 Task: Create in the project CheckBridge and in the Backlog issue 'Address issues related to system accessibility for users with hearing impairments' a child issue 'Kubernetes cluster workload balancing and optimization', and assign it to team member softage.1@softage.net. Create in the project CheckBridge and in the Backlog issue 'Develop a new feature to allow for automatic document classification and sorting' a child issue 'Integration with customer relationship management software', and assign it to team member softage.2@softage.net
Action: Mouse moved to (890, 575)
Screenshot: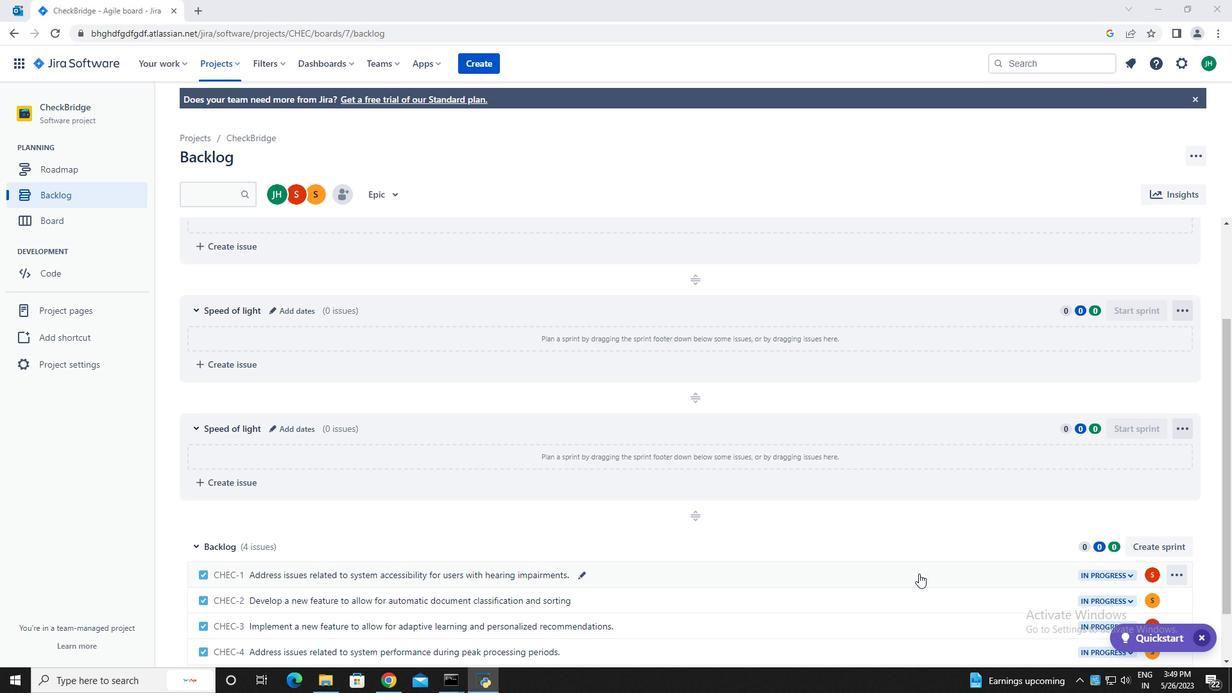 
Action: Mouse scrolled (890, 575) with delta (0, 0)
Screenshot: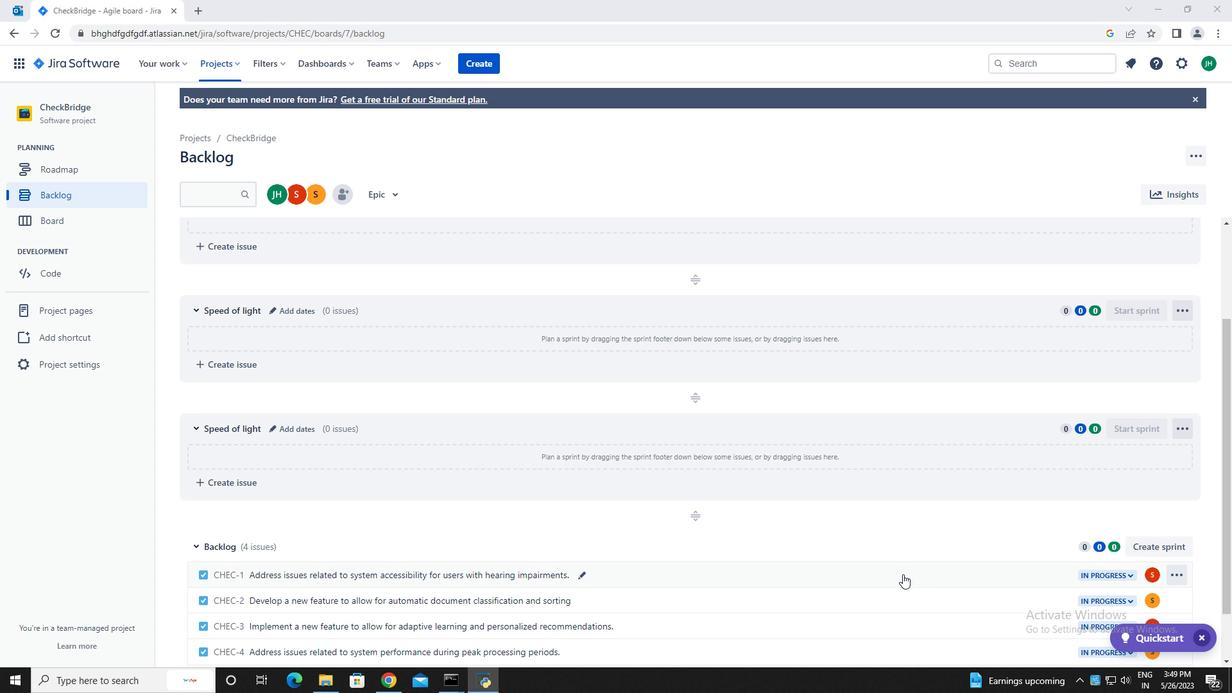 
Action: Mouse scrolled (890, 575) with delta (0, 0)
Screenshot: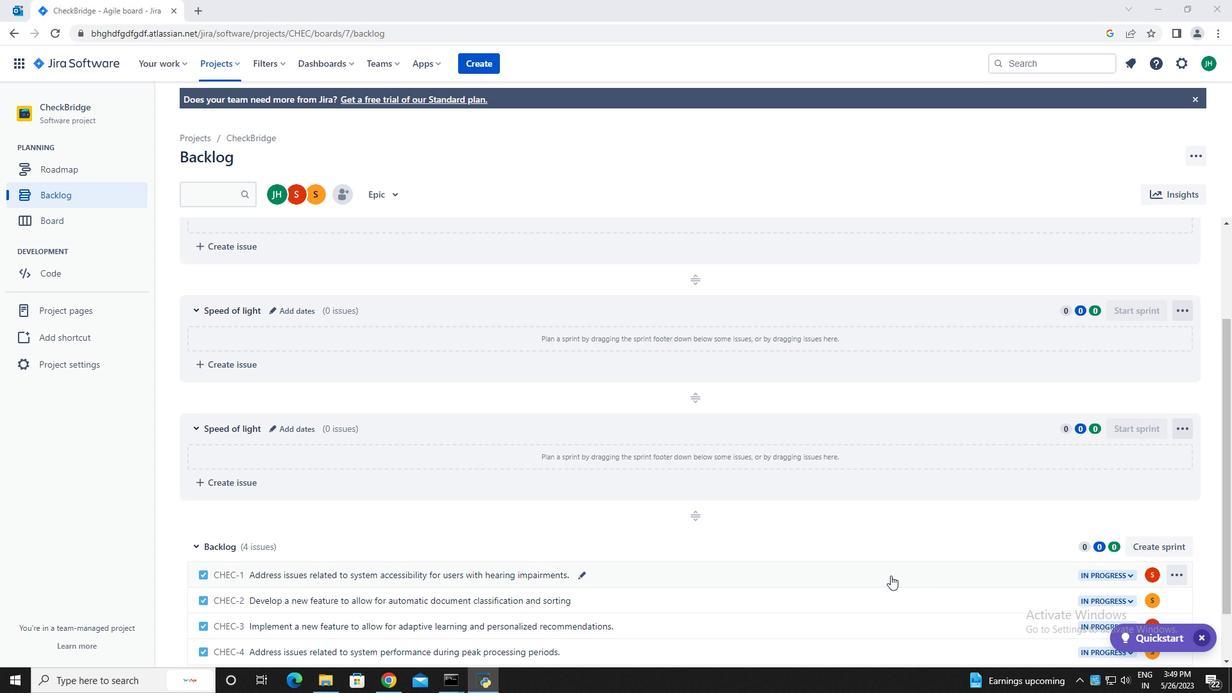 
Action: Mouse scrolled (890, 575) with delta (0, 0)
Screenshot: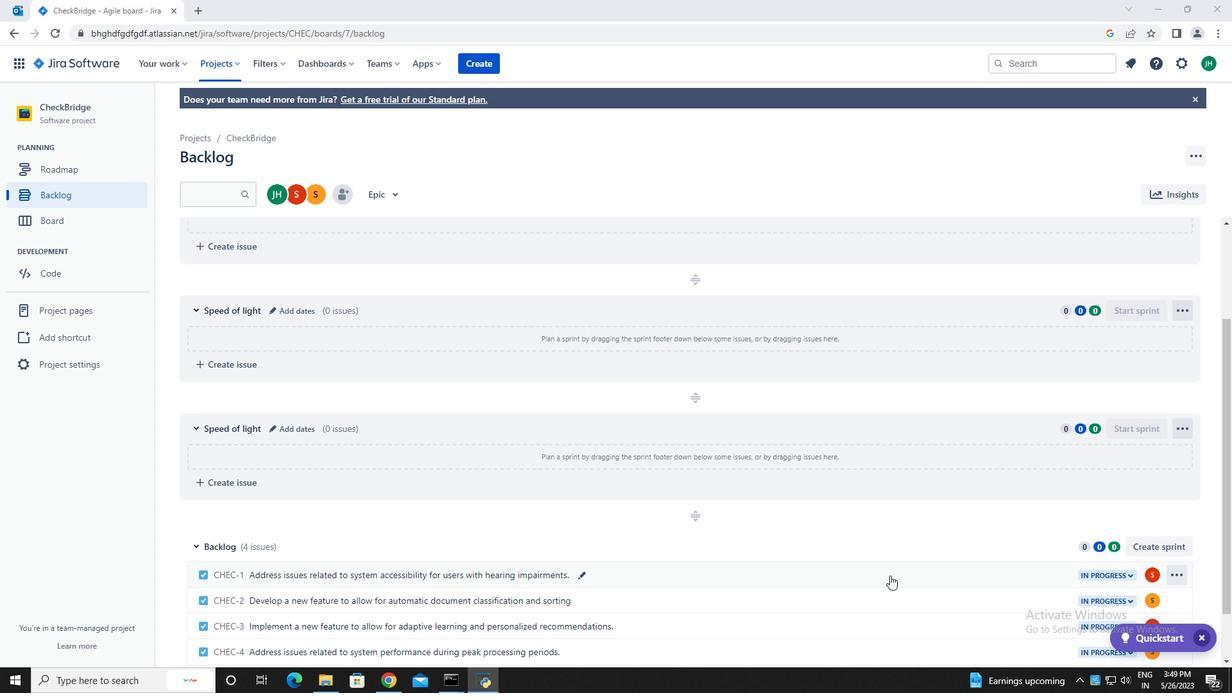 
Action: Mouse scrolled (890, 575) with delta (0, 0)
Screenshot: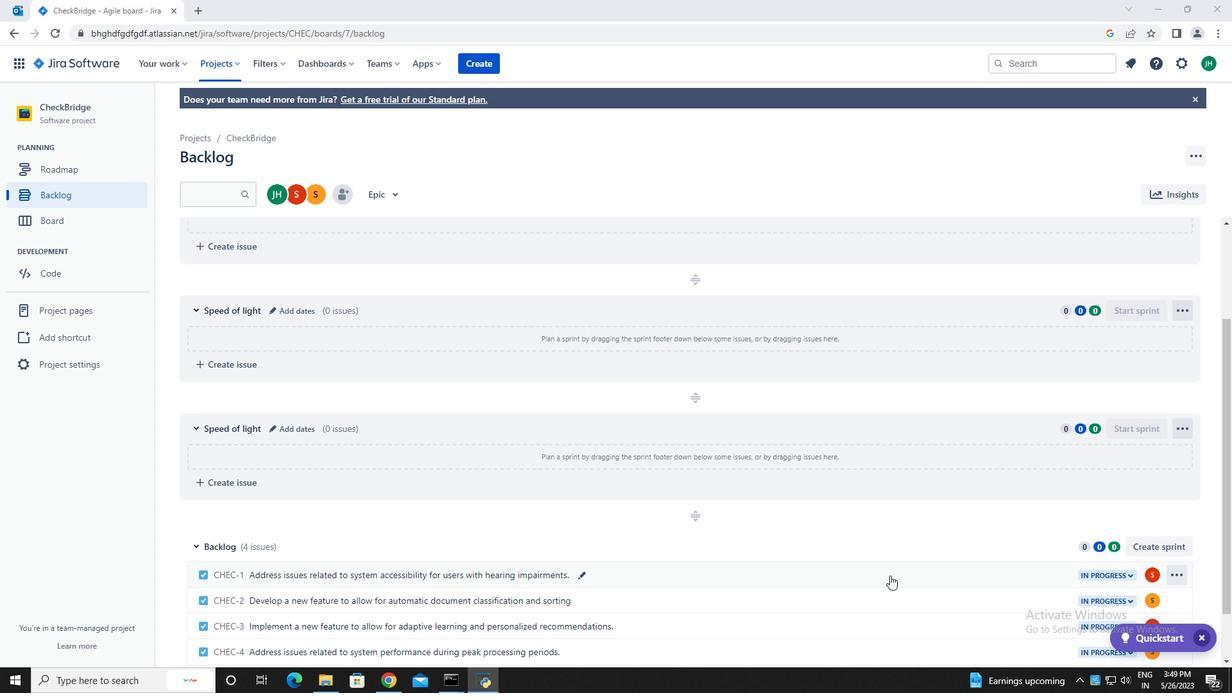 
Action: Mouse moved to (1034, 512)
Screenshot: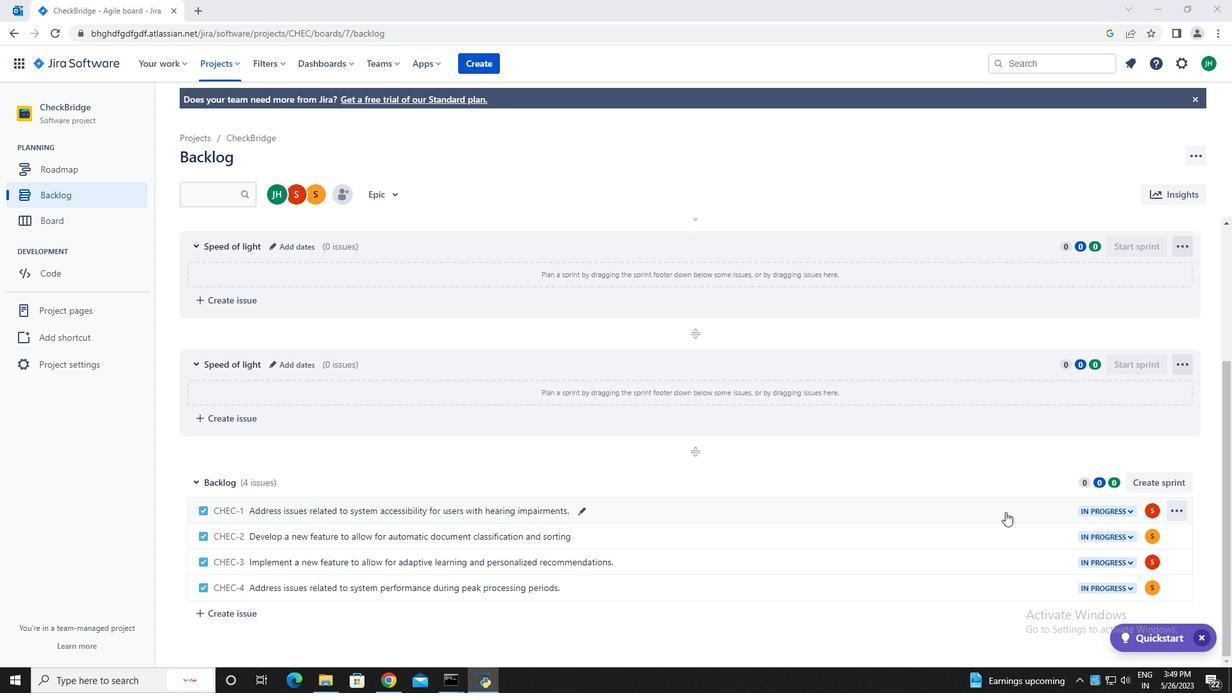 
Action: Mouse pressed left at (1034, 512)
Screenshot: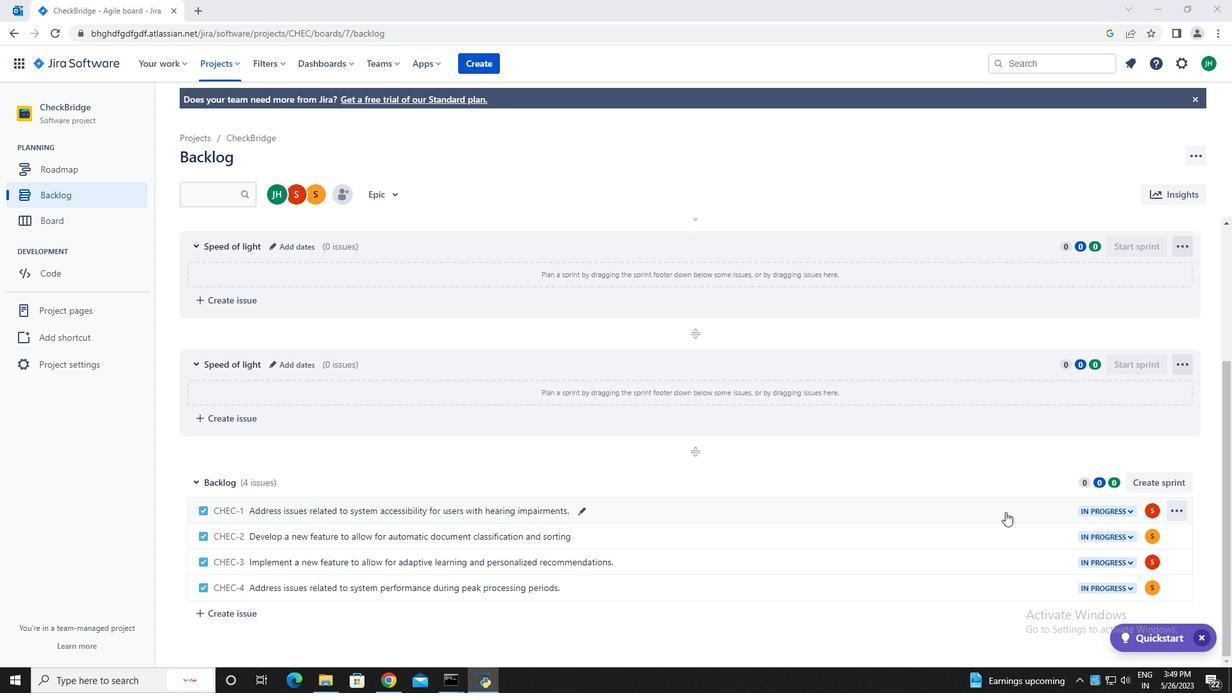 
Action: Mouse moved to (1007, 330)
Screenshot: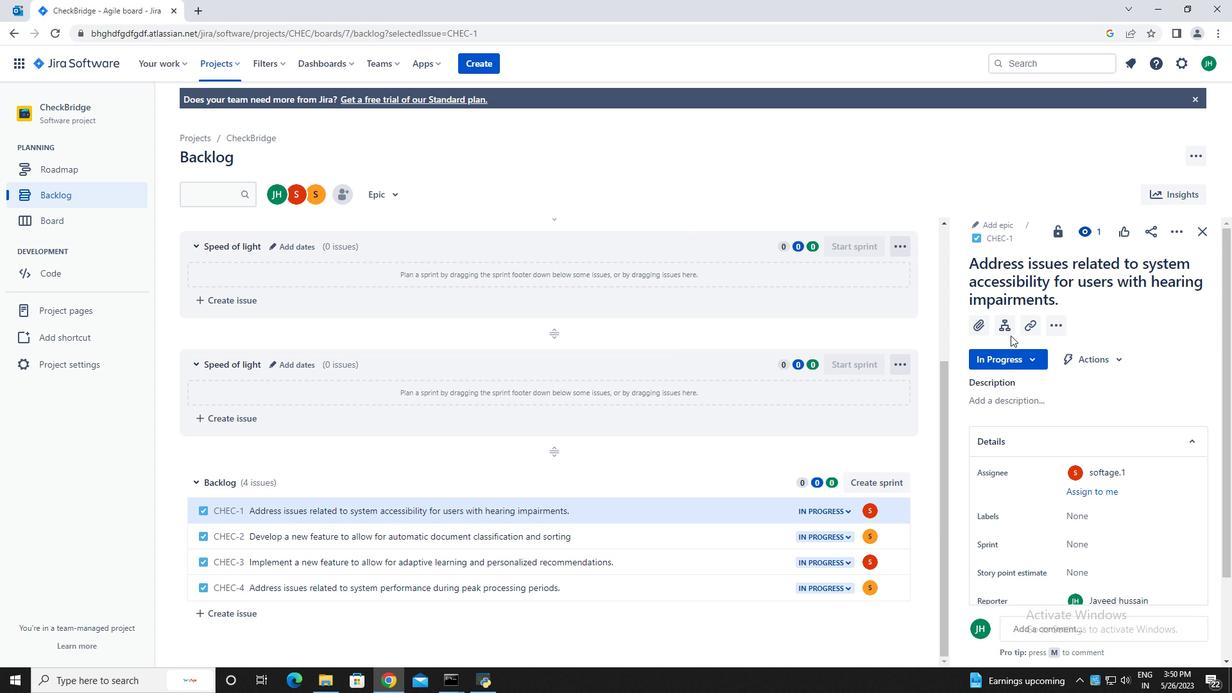 
Action: Mouse pressed left at (1007, 330)
Screenshot: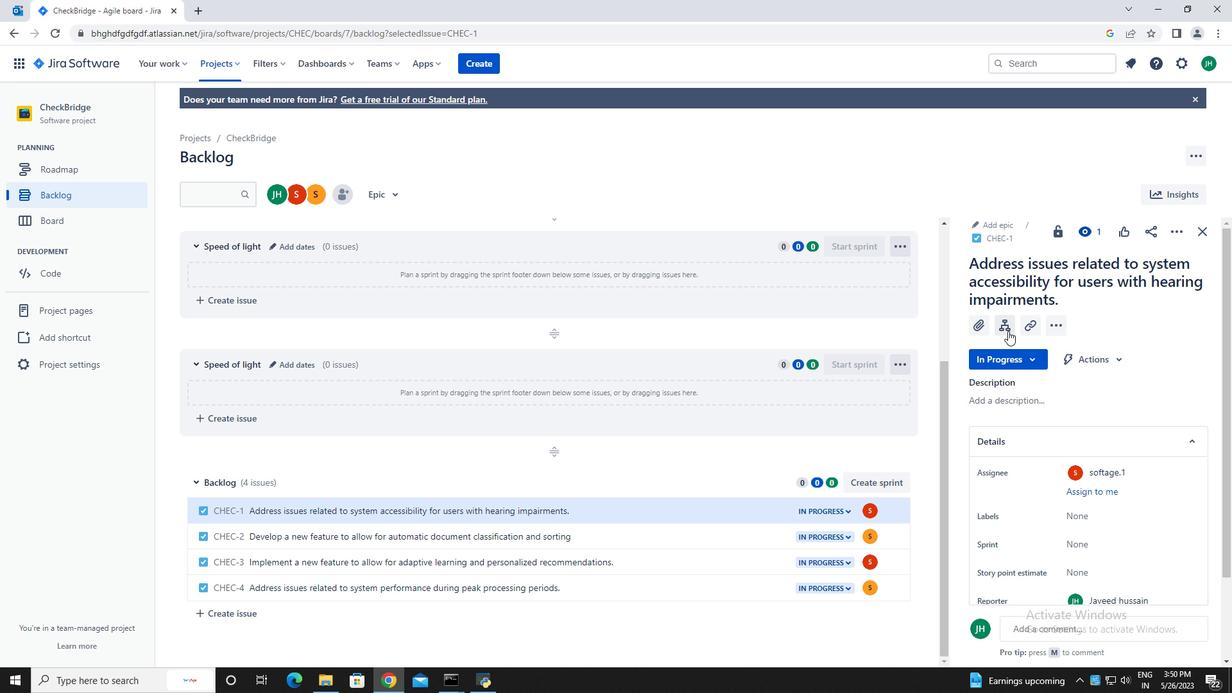 
Action: Mouse moved to (1011, 431)
Screenshot: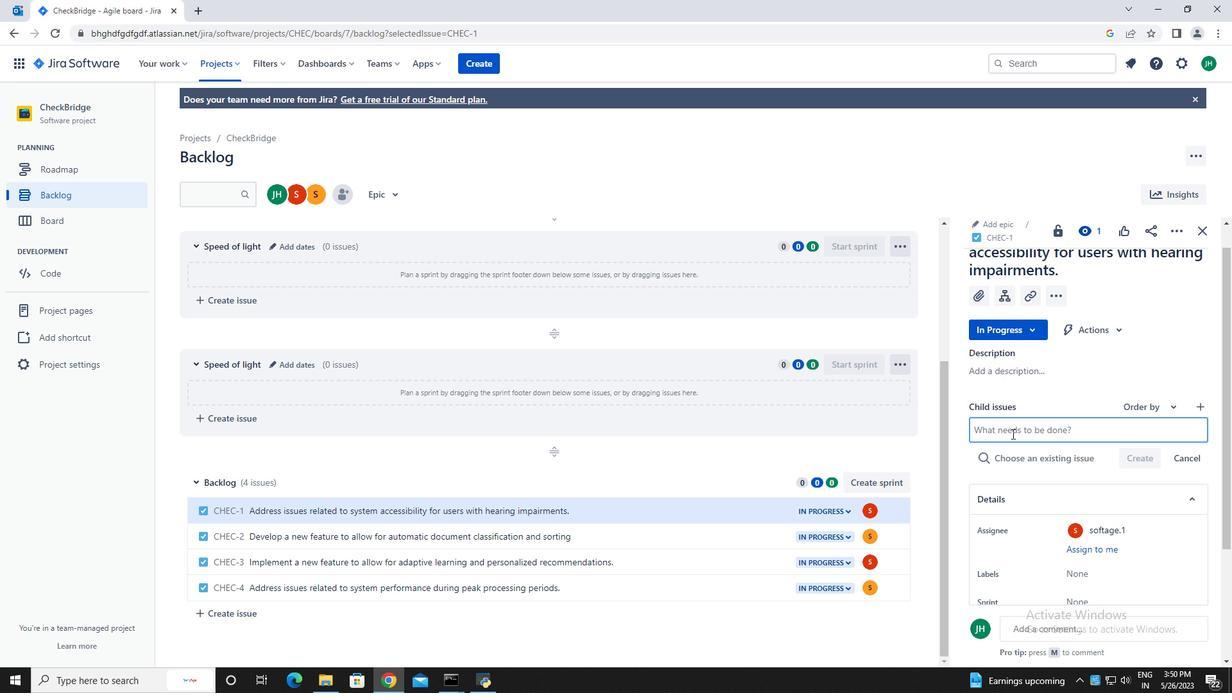 
Action: Mouse pressed left at (1011, 431)
Screenshot: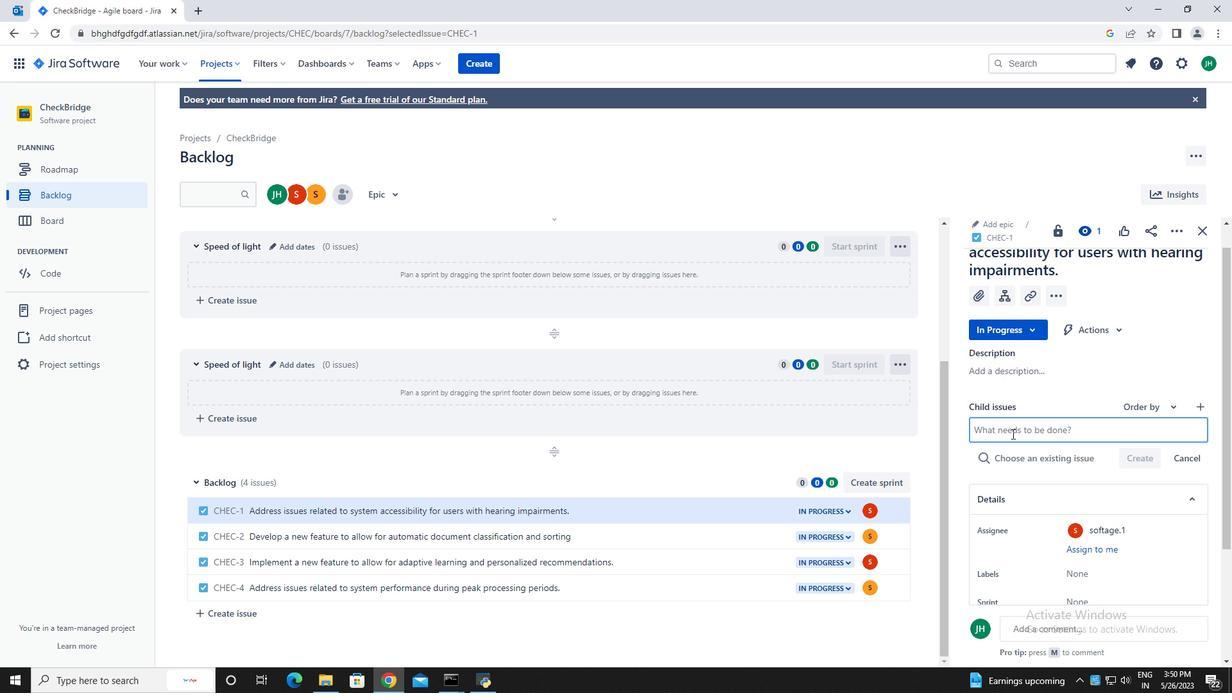 
Action: Key pressed <Key.caps_lock>K<Key.caps_lock>ur<Key.backspace>bernetes<Key.space>cluster<Key.space>workload<Key.space>balancing<Key.space>and<Key.space>optimization<Key.space><Key.backspace>.<Key.enter>
Screenshot: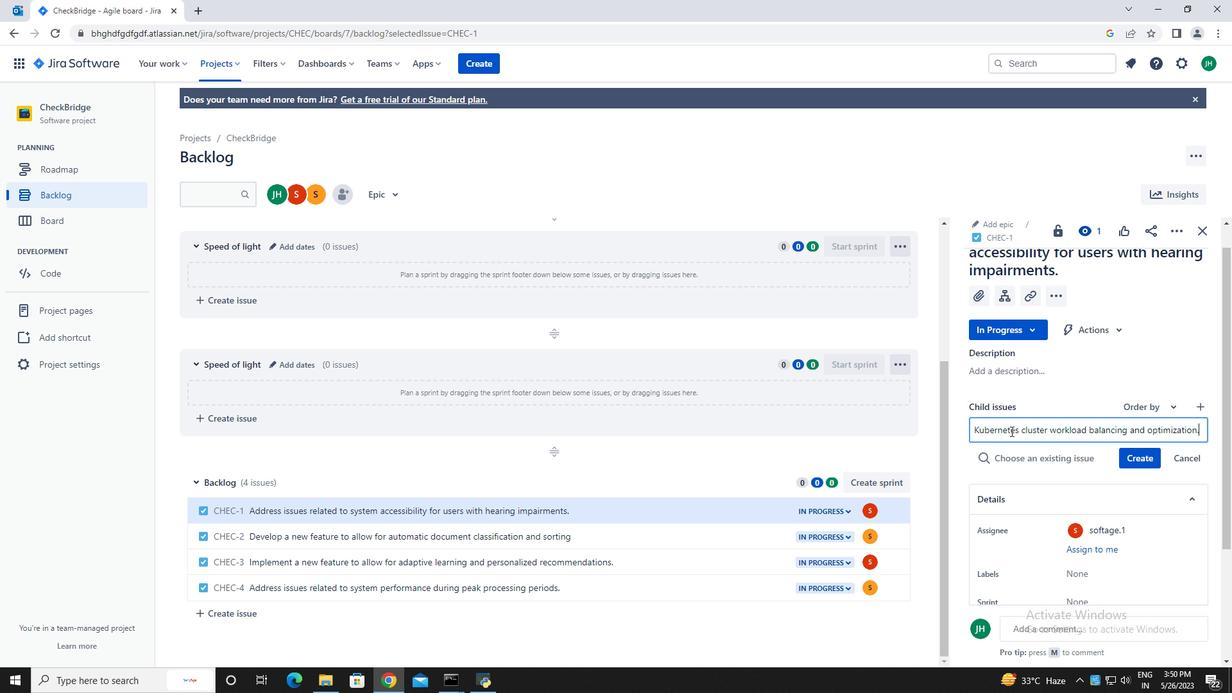 
Action: Mouse moved to (1158, 433)
Screenshot: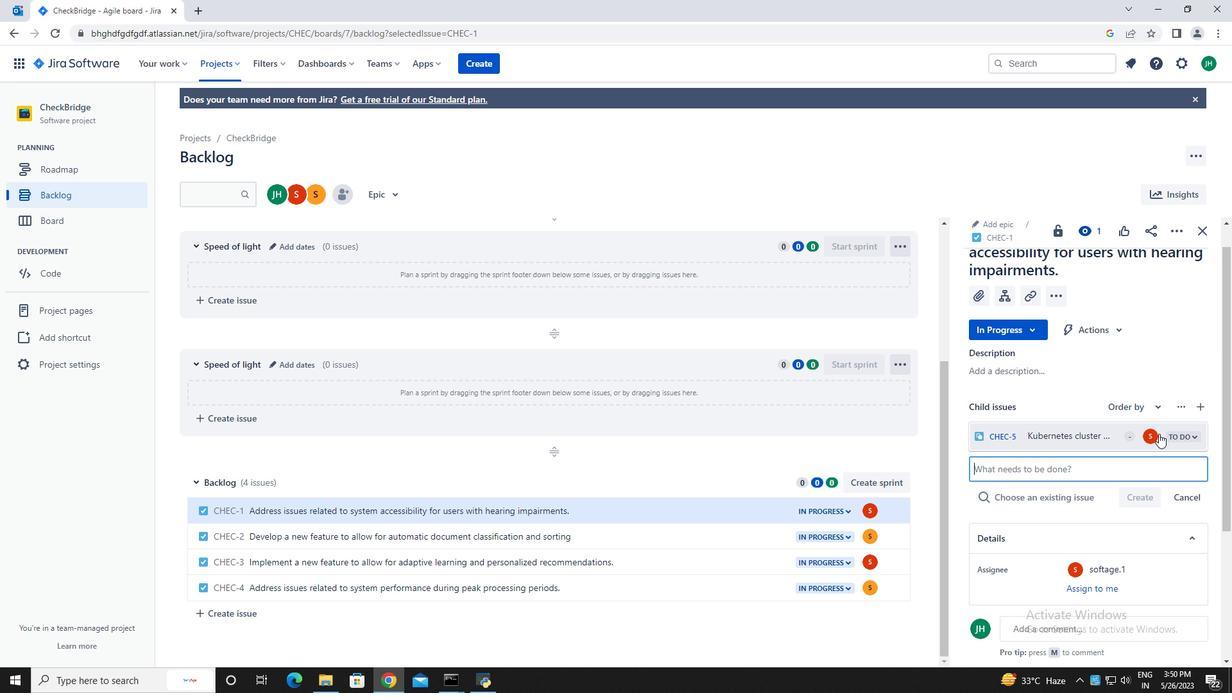 
Action: Mouse pressed left at (1158, 433)
Screenshot: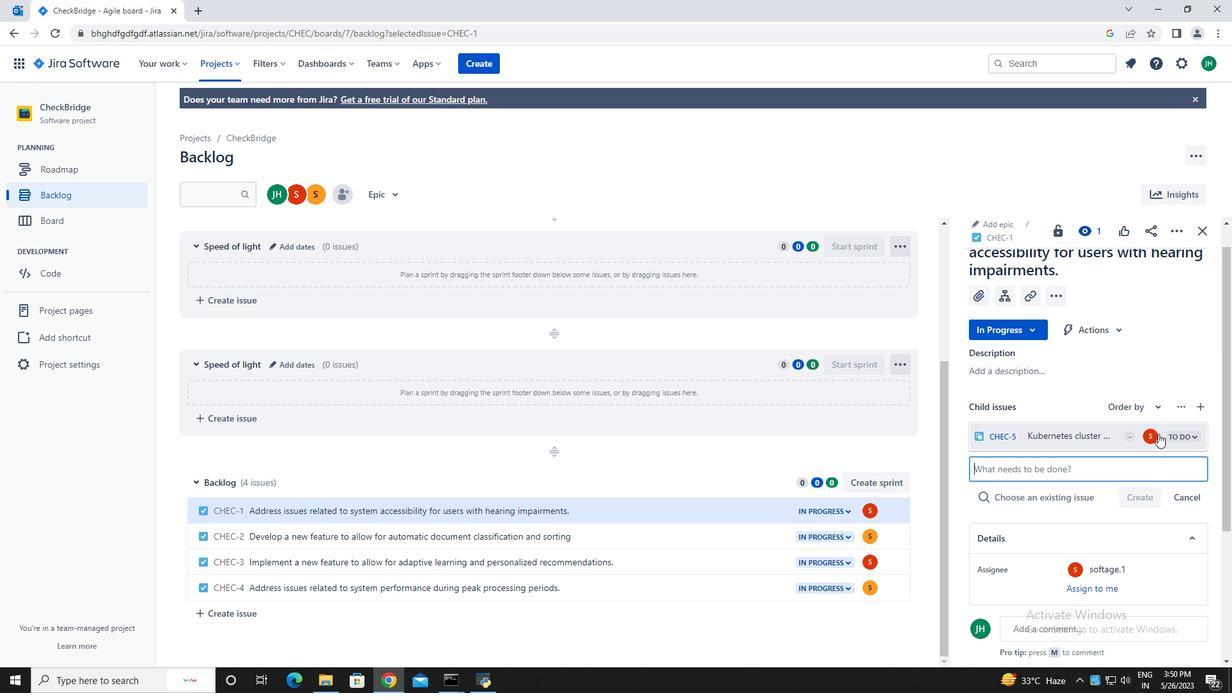 
Action: Mouse moved to (1054, 361)
Screenshot: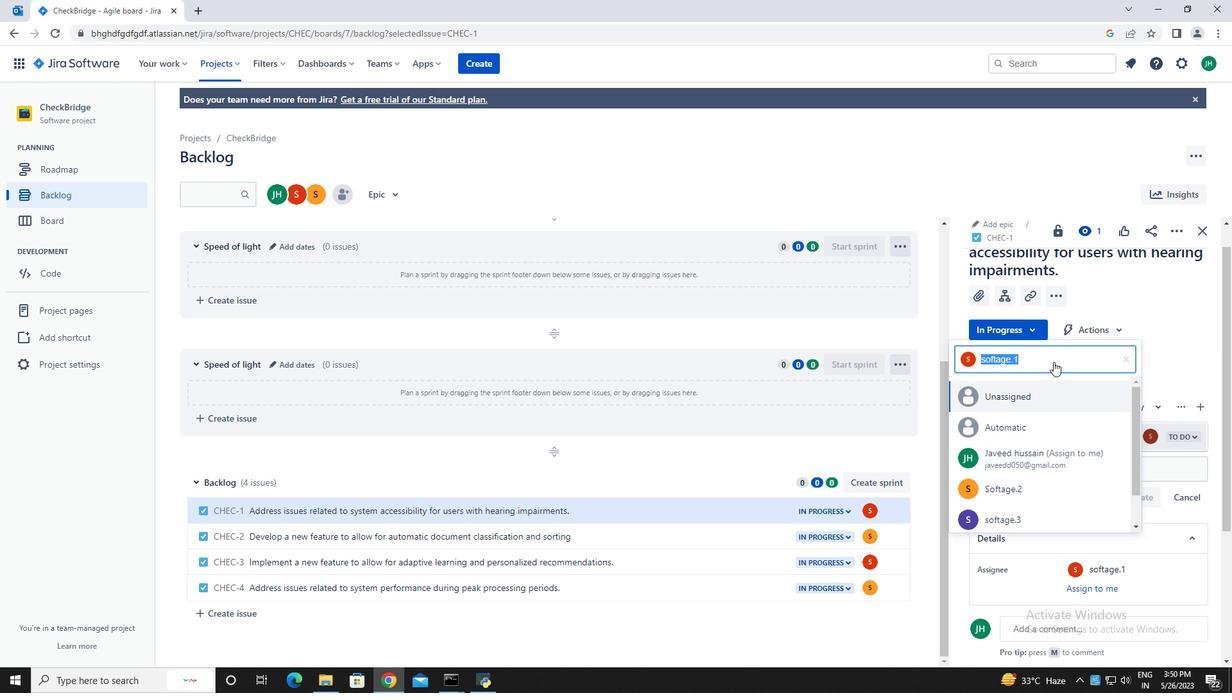 
Action: Key pressed softage.1<Key.shift>@
Screenshot: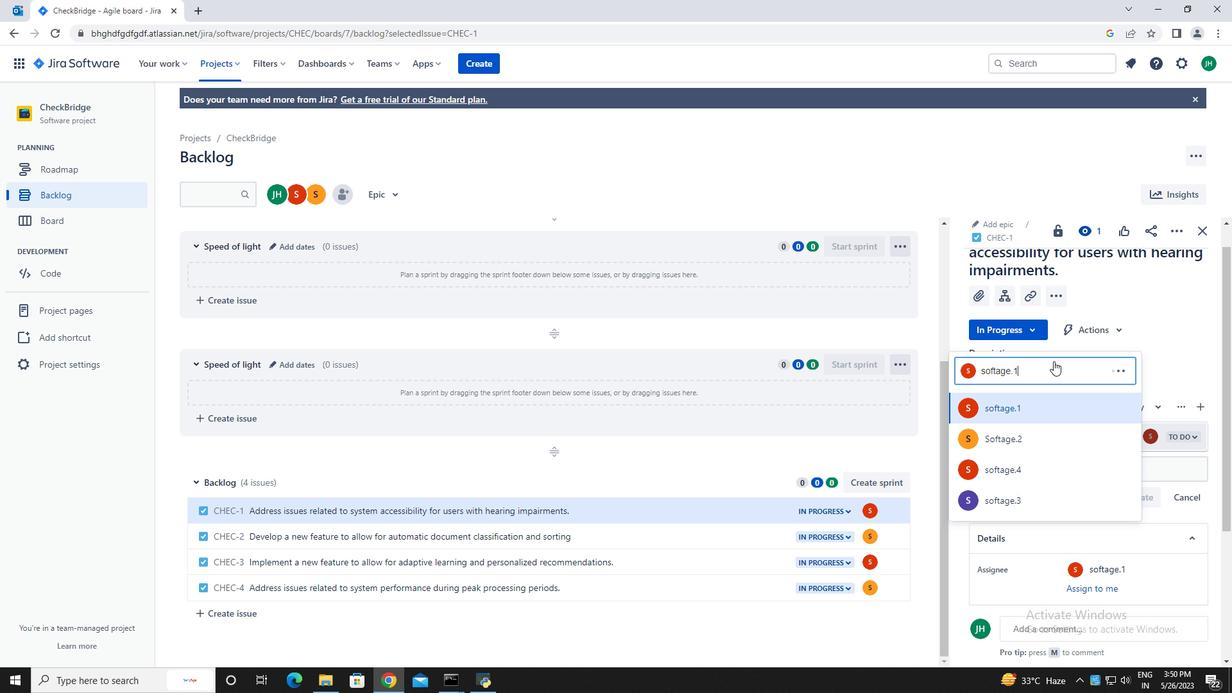 
Action: Mouse moved to (1072, 408)
Screenshot: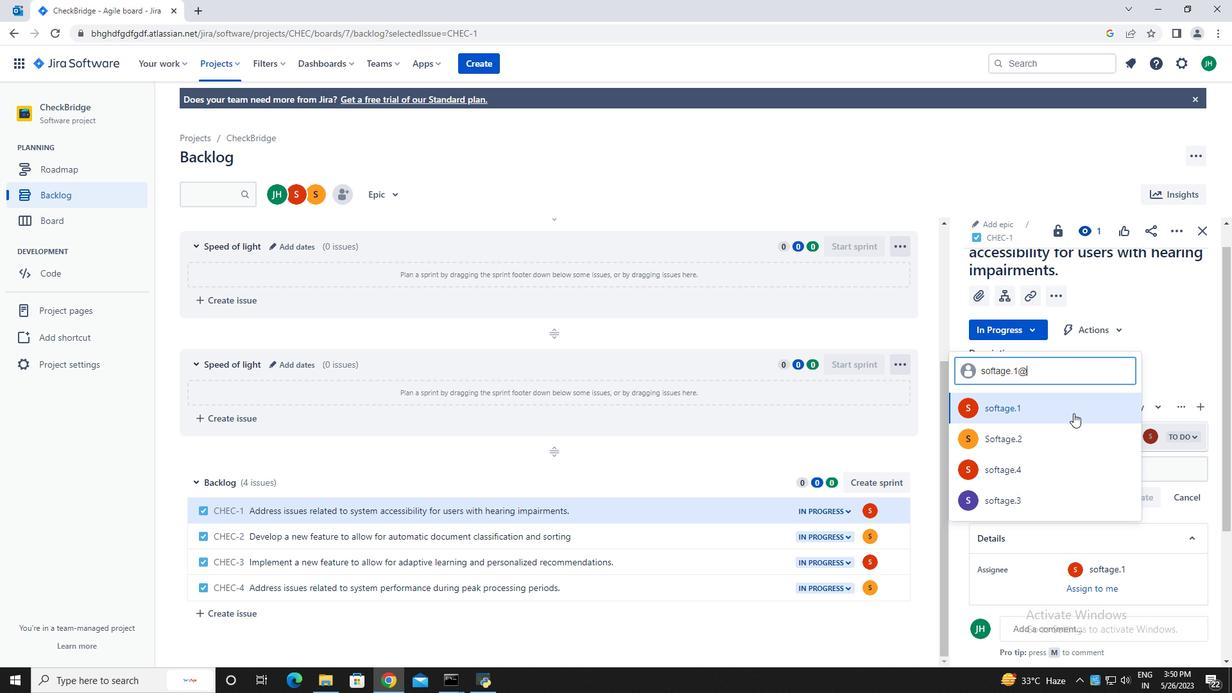 
Action: Mouse pressed left at (1072, 408)
Screenshot: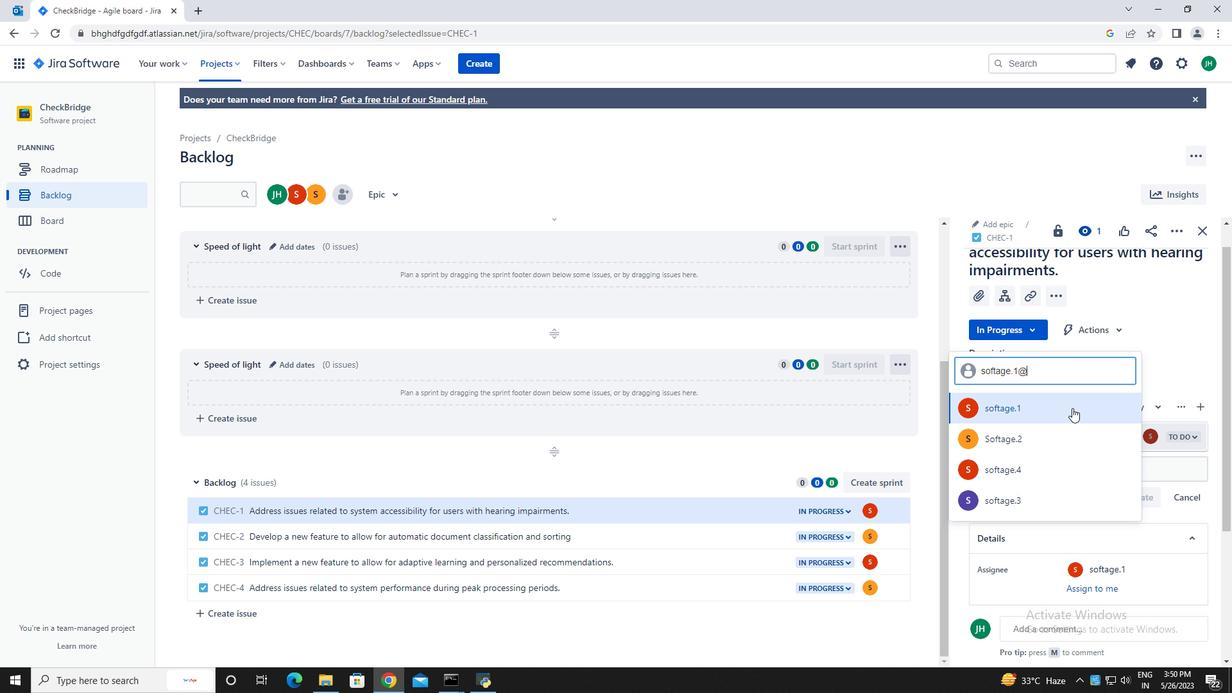 
Action: Mouse moved to (1203, 233)
Screenshot: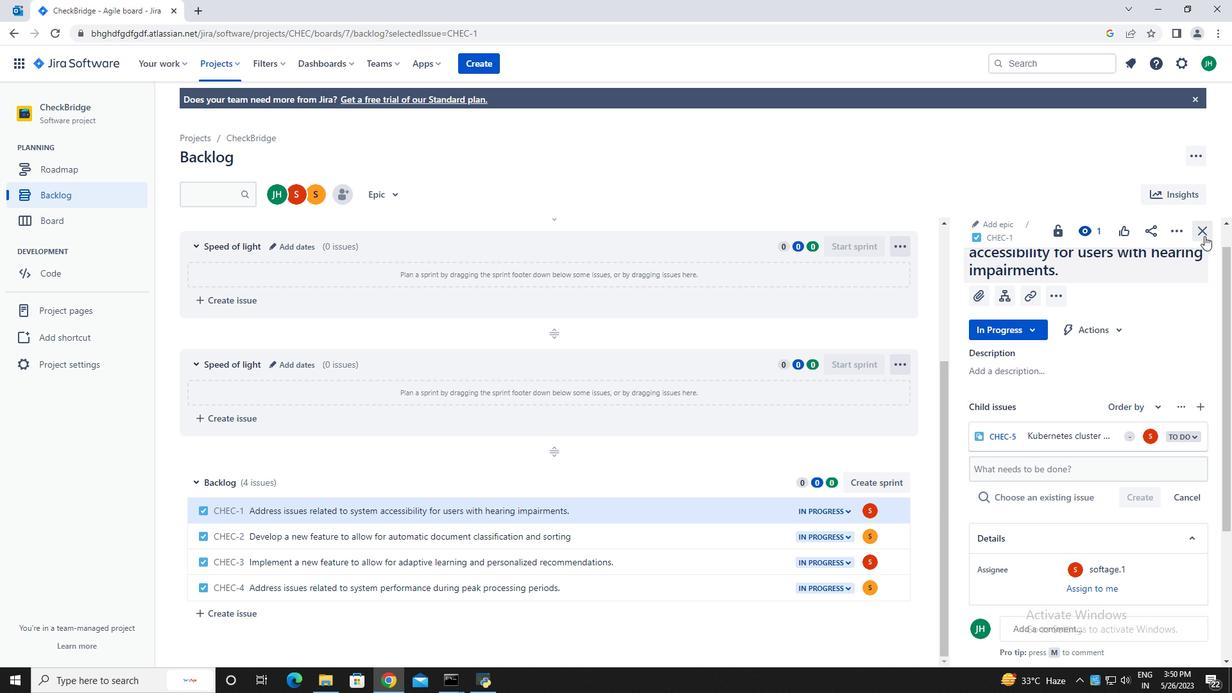 
Action: Mouse pressed left at (1203, 233)
Screenshot: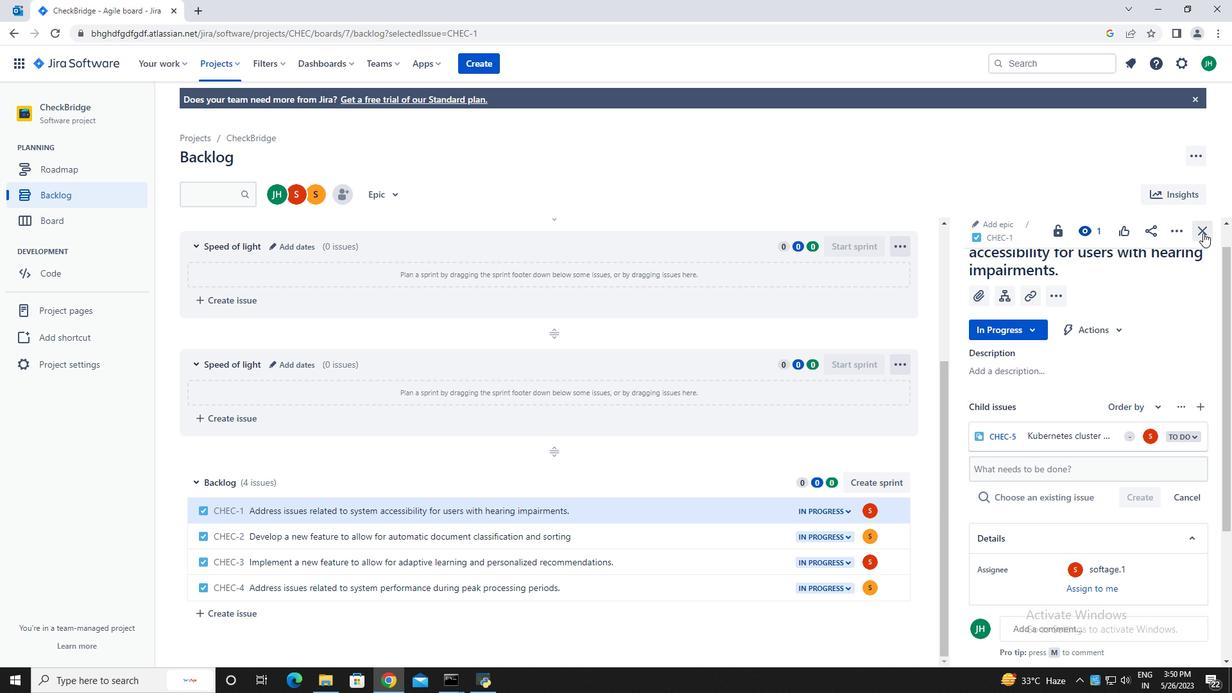 
Action: Mouse moved to (974, 538)
Screenshot: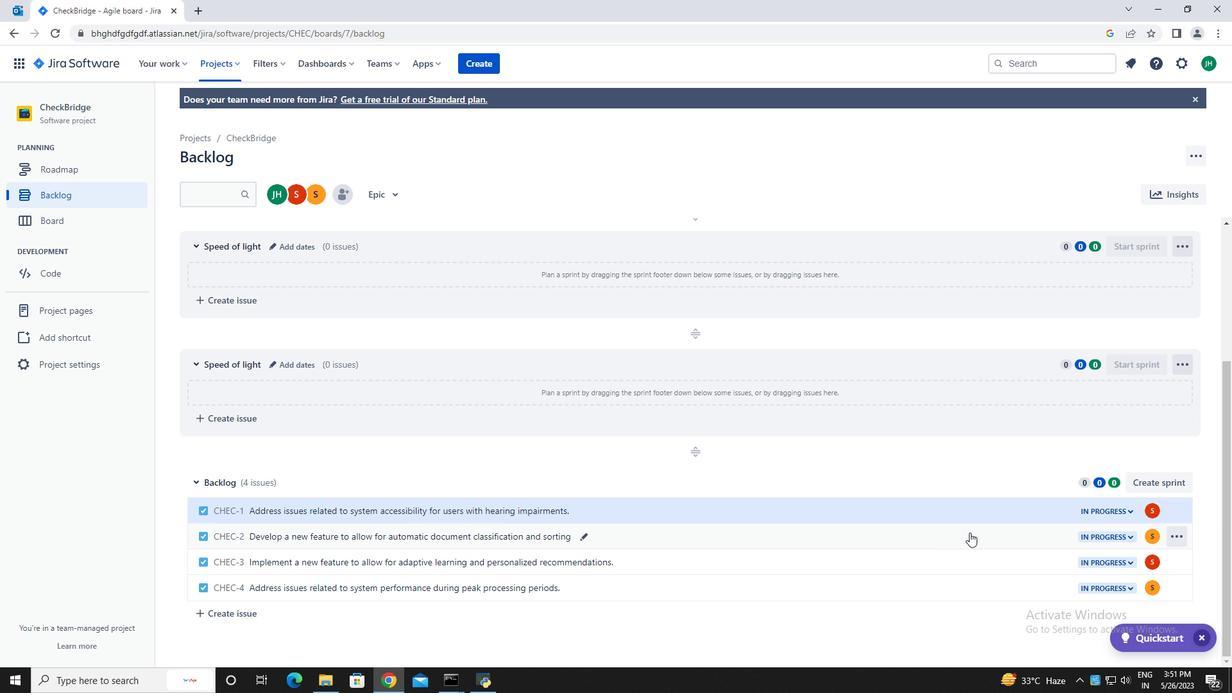 
Action: Mouse pressed left at (974, 538)
Screenshot: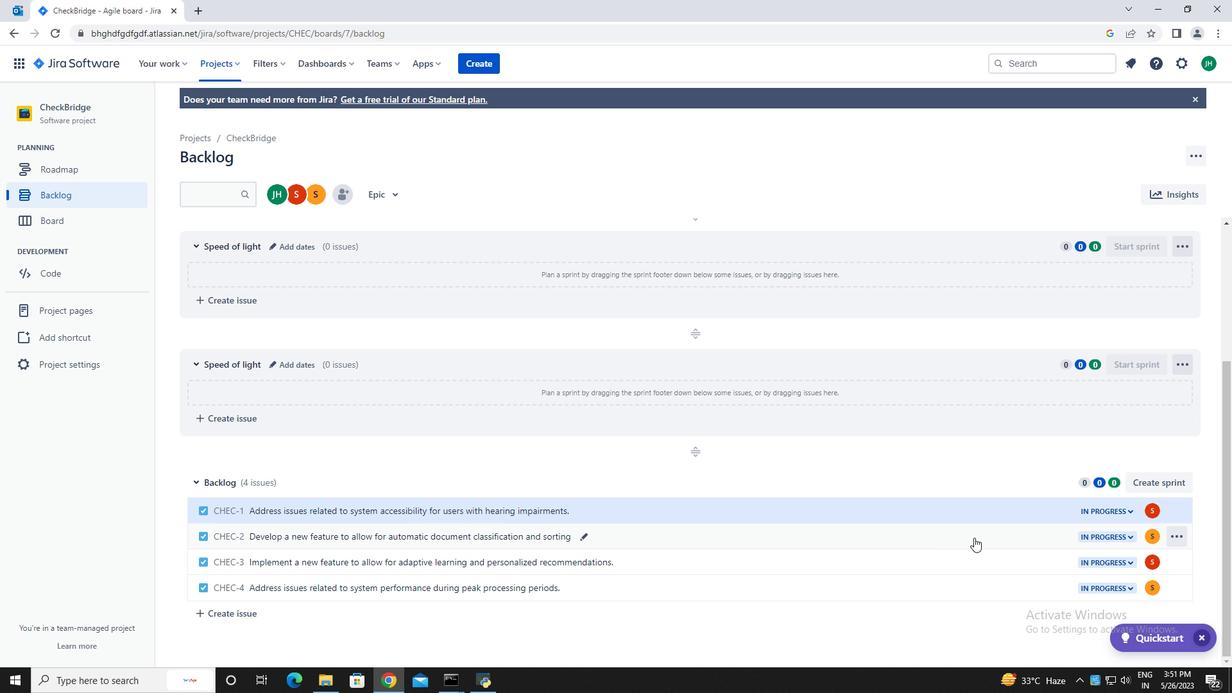 
Action: Mouse moved to (1005, 331)
Screenshot: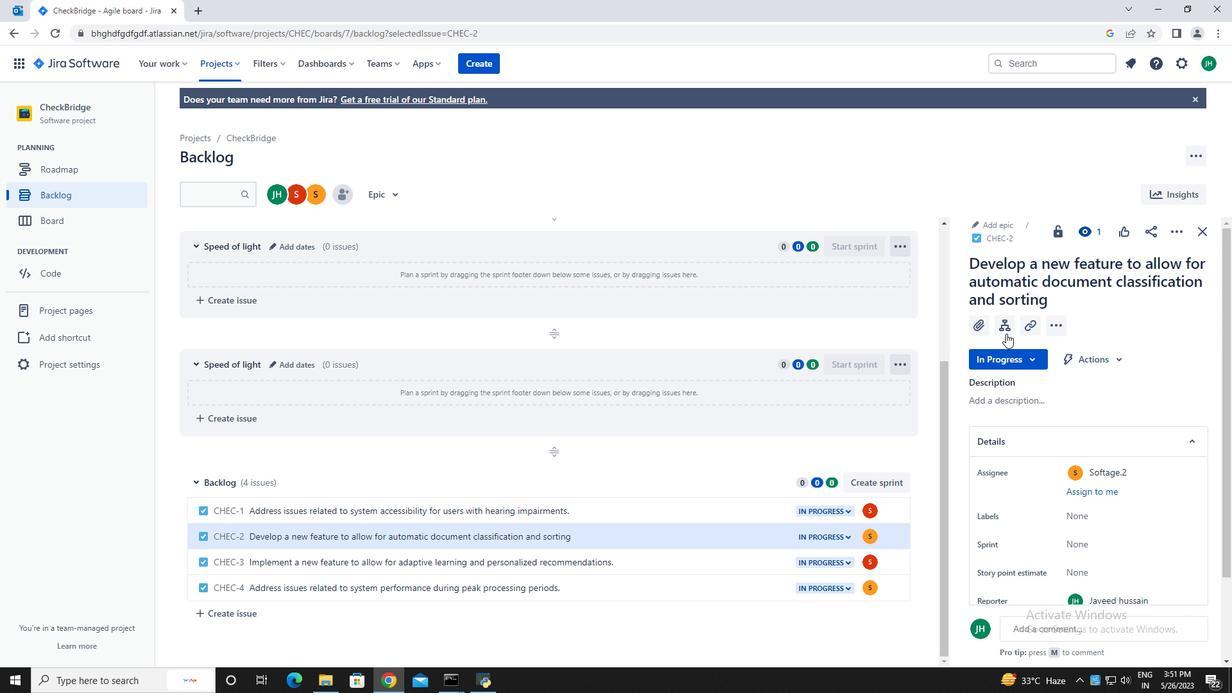 
Action: Mouse pressed left at (1005, 331)
Screenshot: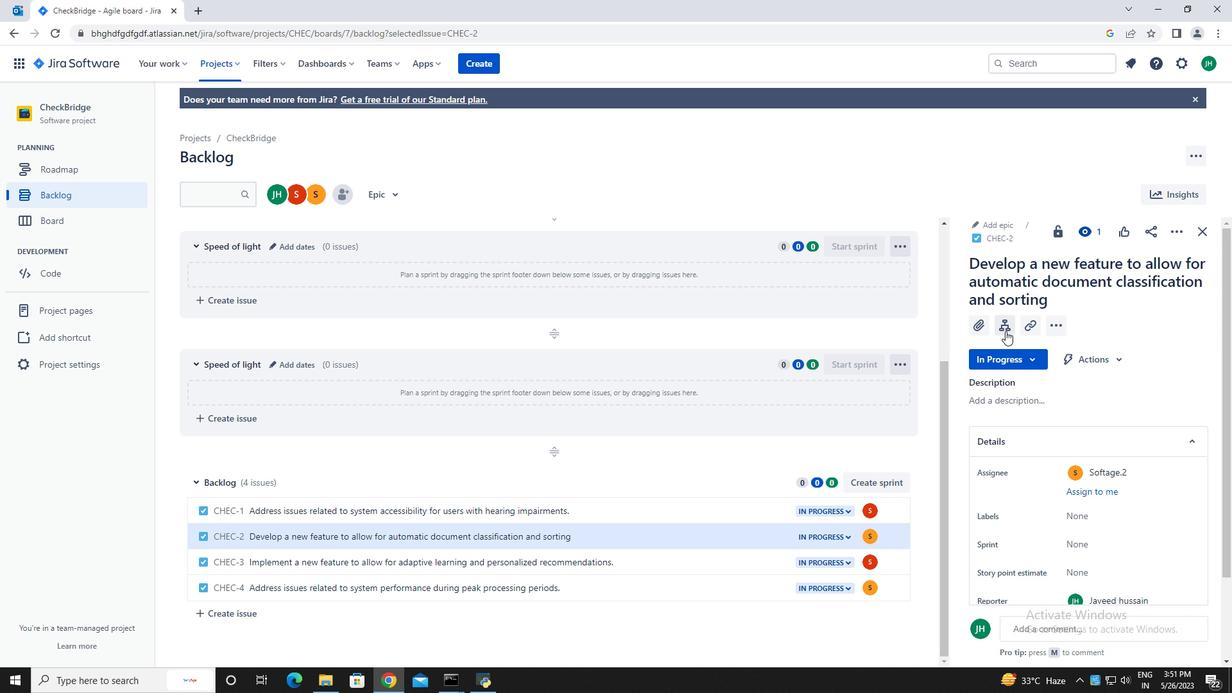 
Action: Mouse moved to (1021, 429)
Screenshot: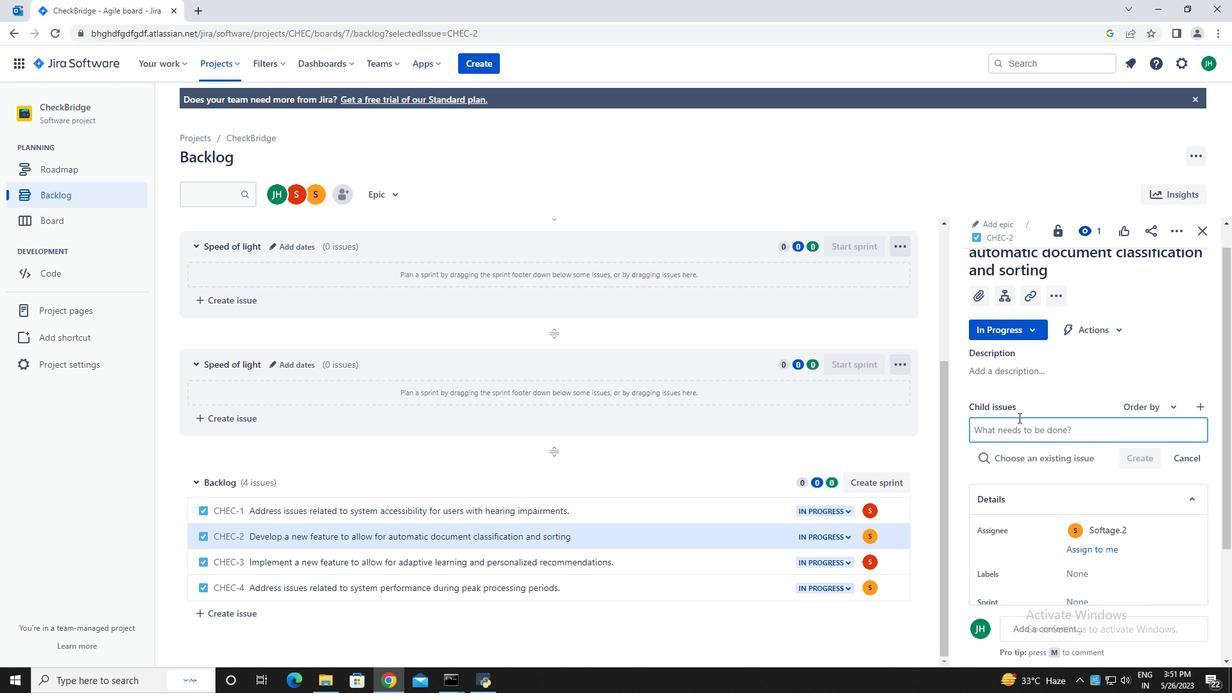 
Action: Mouse pressed left at (1021, 429)
Screenshot: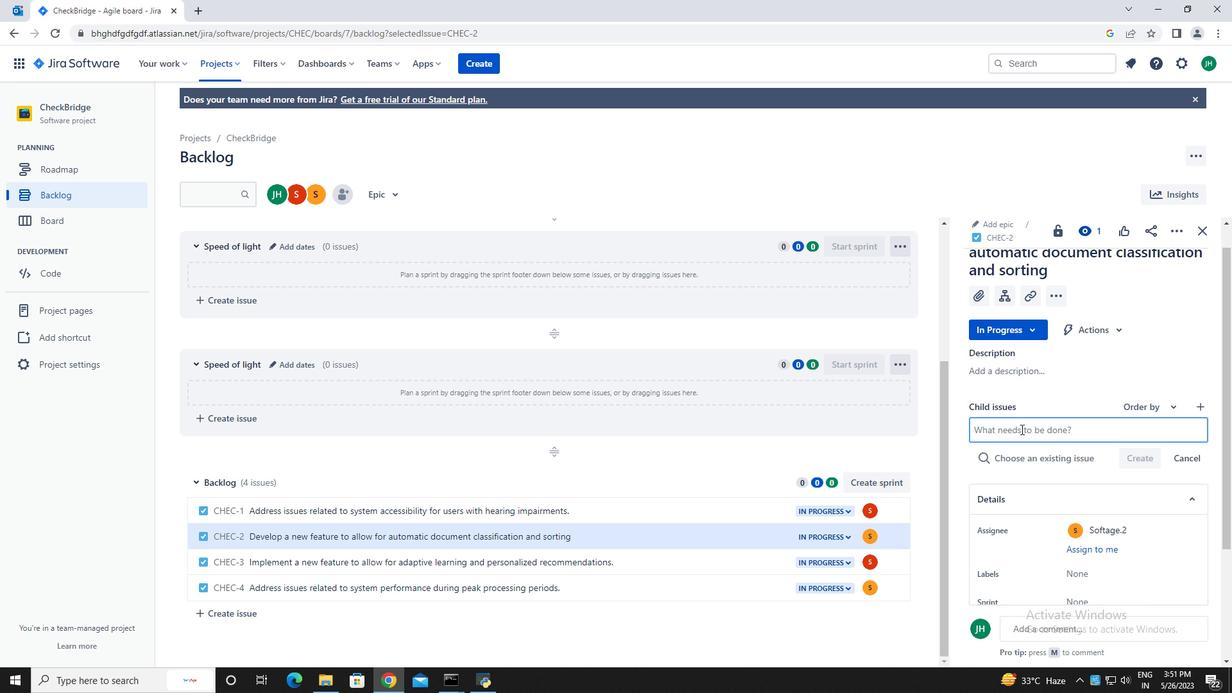 
Action: Key pressed <Key.caps_lock>I<Key.caps_lock>ntegration<Key.space>with<Key.space>customer<Key.space>relationship<Key.space>management<Key.space>software.<Key.enter>
Screenshot: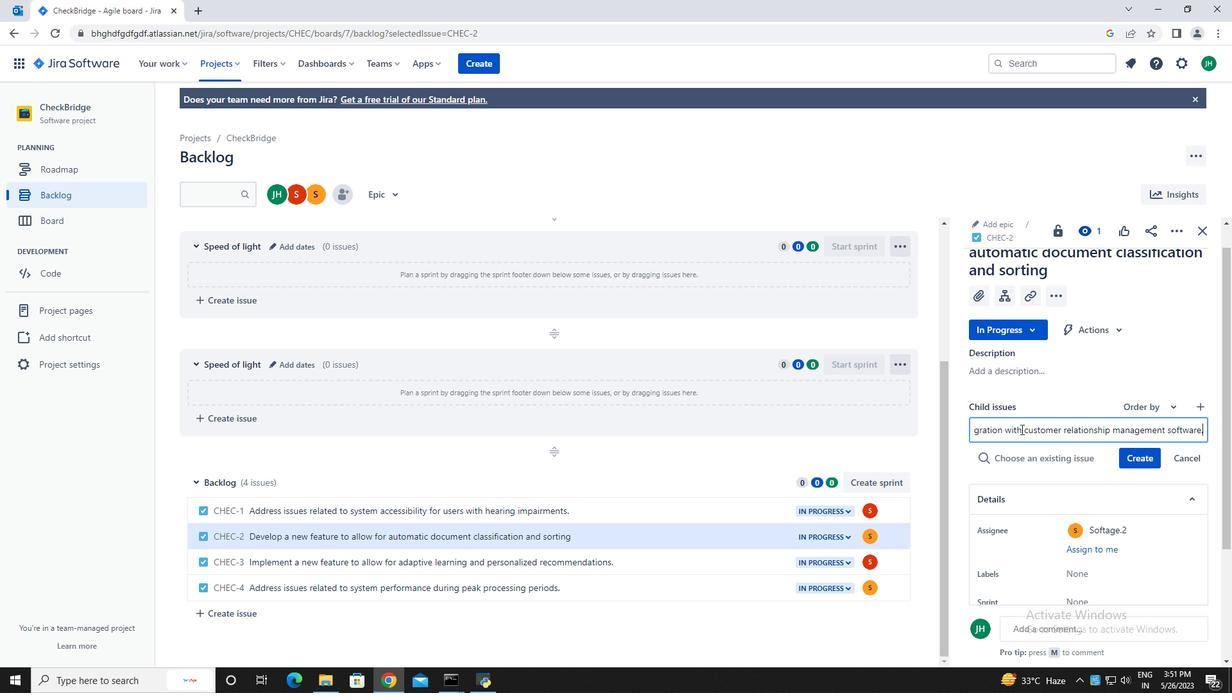 
Action: Mouse moved to (1153, 435)
Screenshot: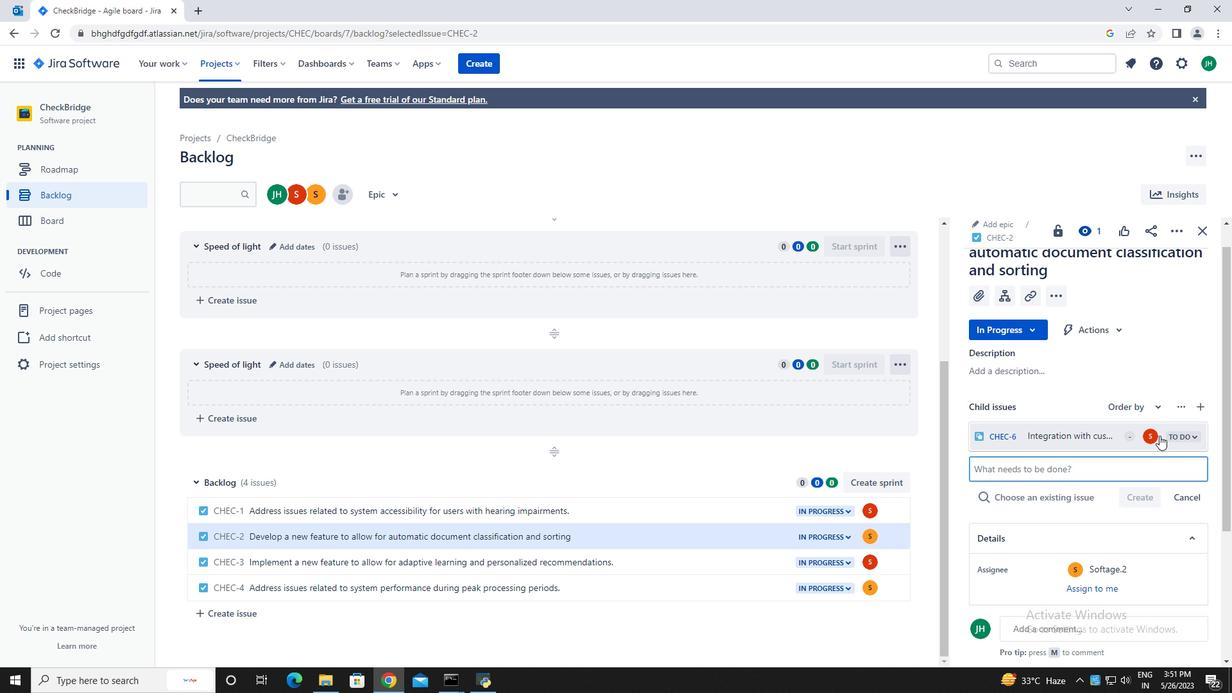 
Action: Mouse pressed left at (1153, 435)
Screenshot: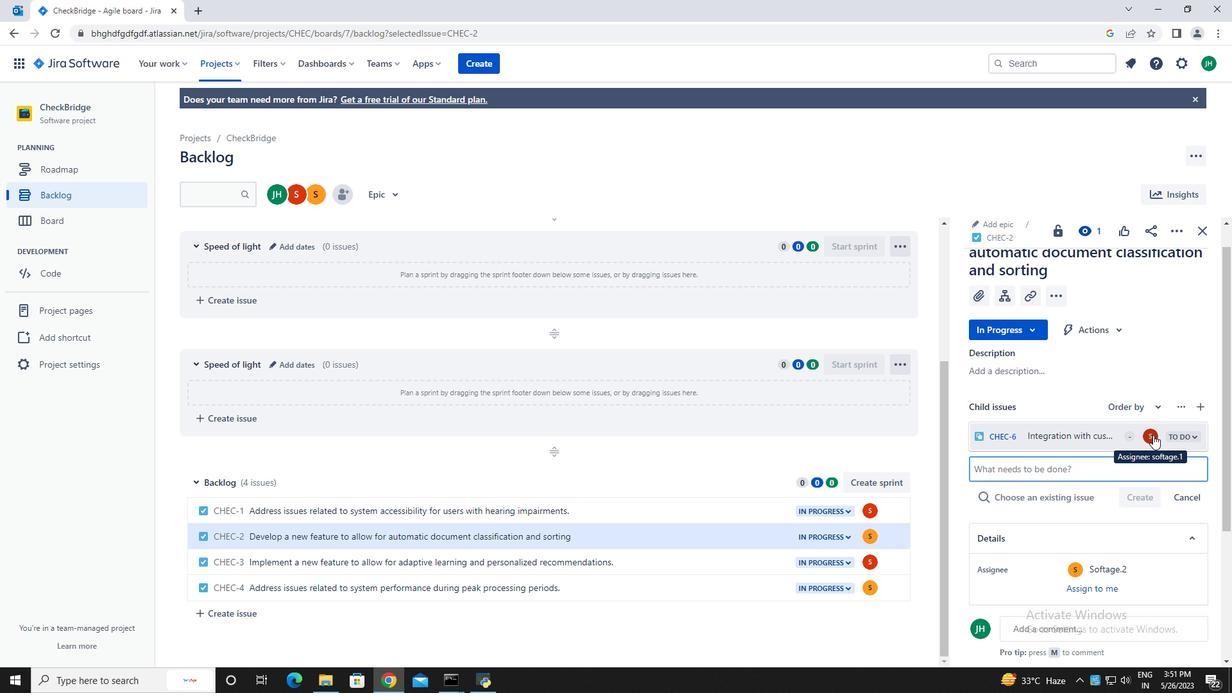 
Action: Mouse moved to (1063, 403)
Screenshot: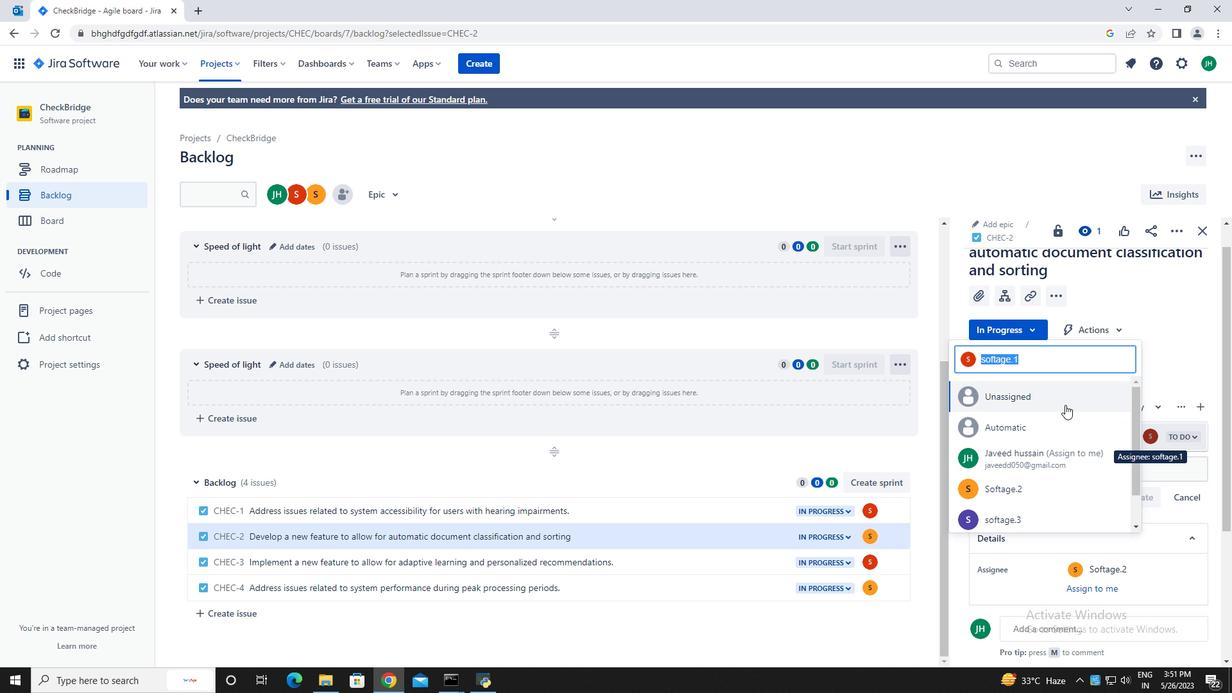
Action: Key pressed softage.2
Screenshot: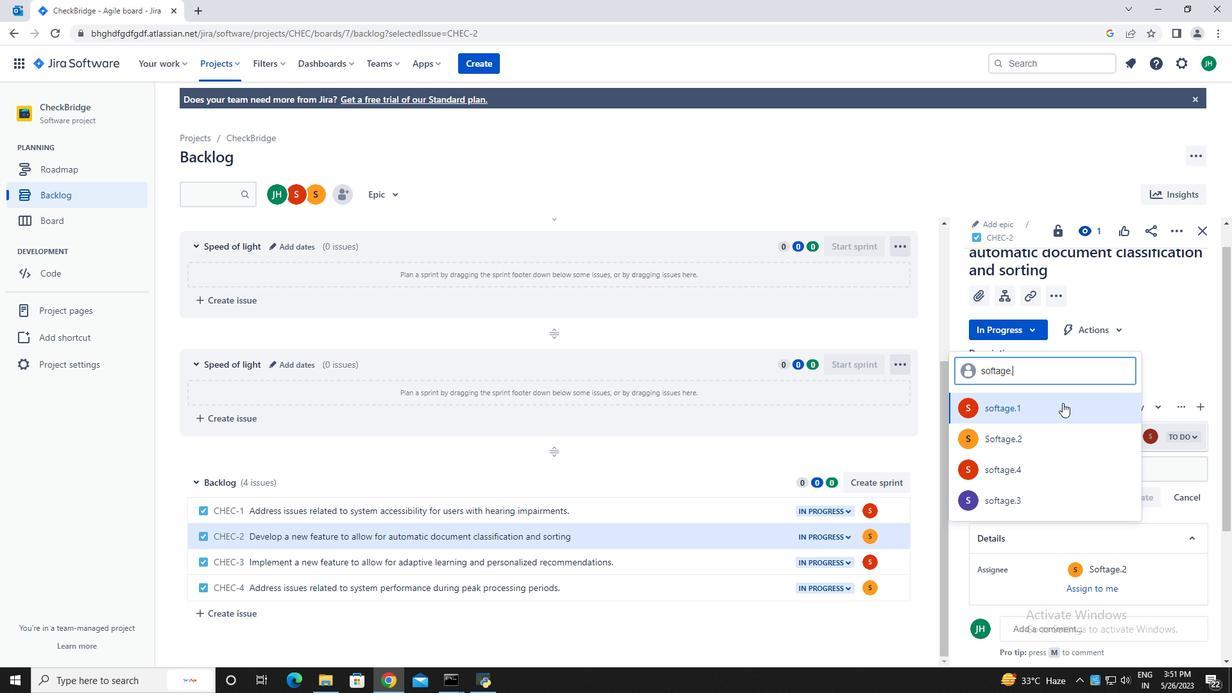 
Action: Mouse moved to (1044, 410)
Screenshot: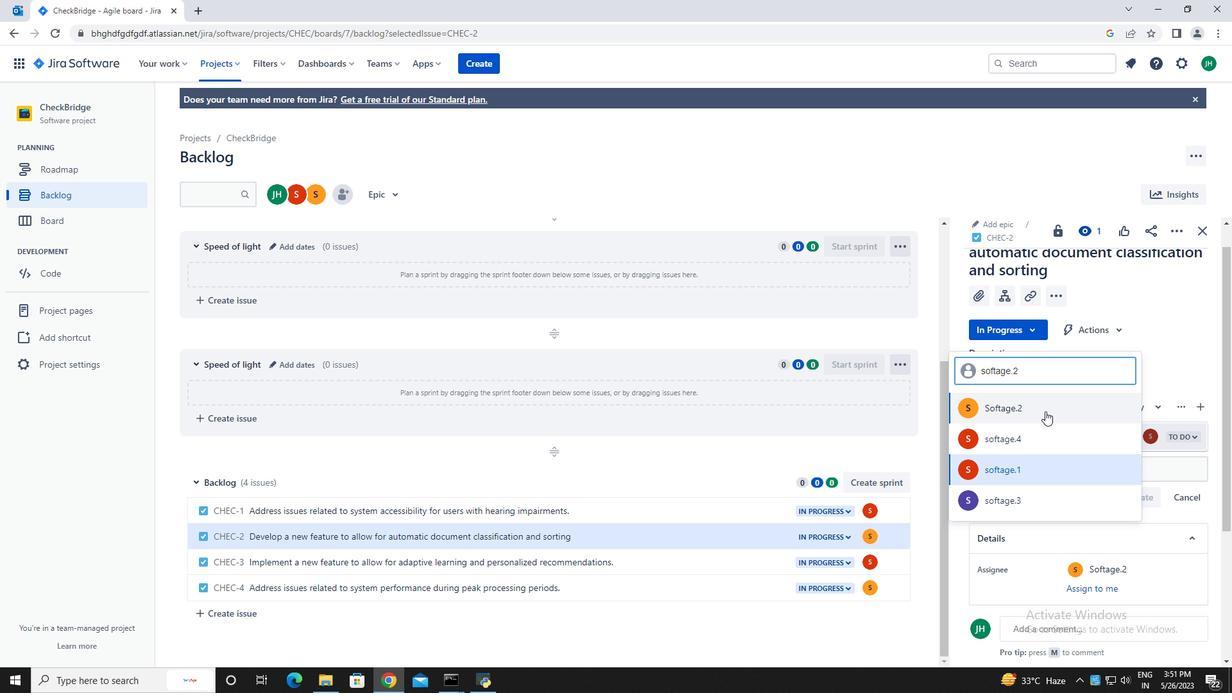 
Action: Mouse pressed left at (1044, 410)
Screenshot: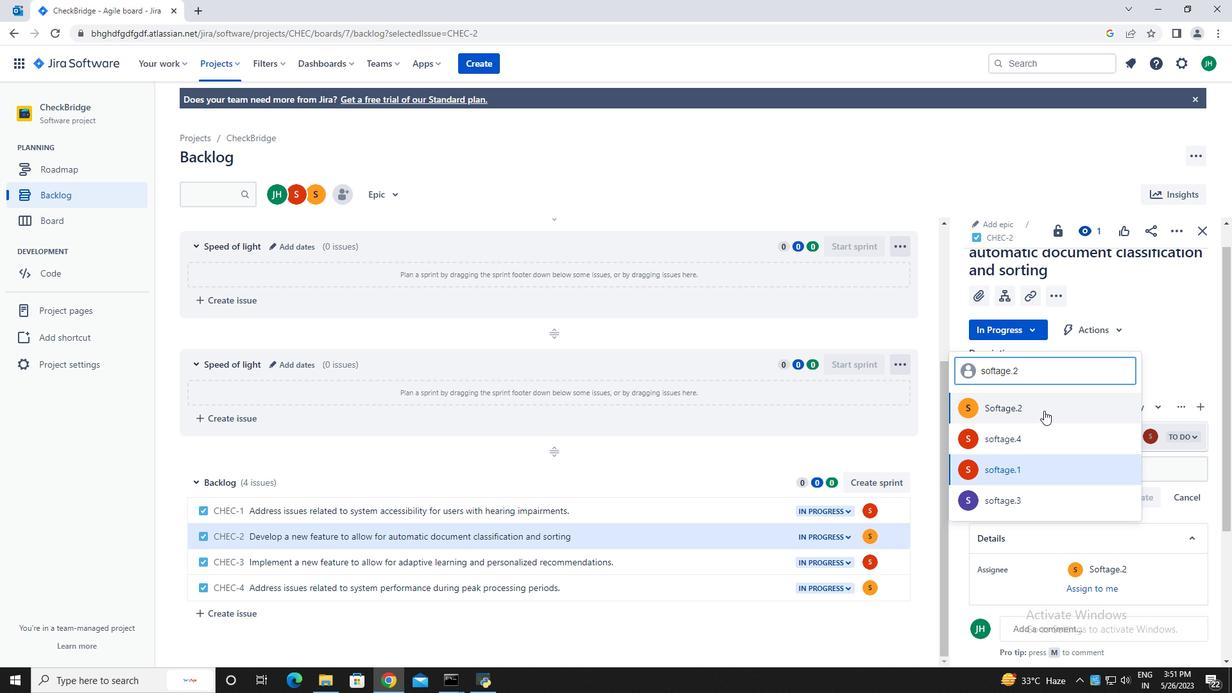
Action: Mouse moved to (1208, 228)
Screenshot: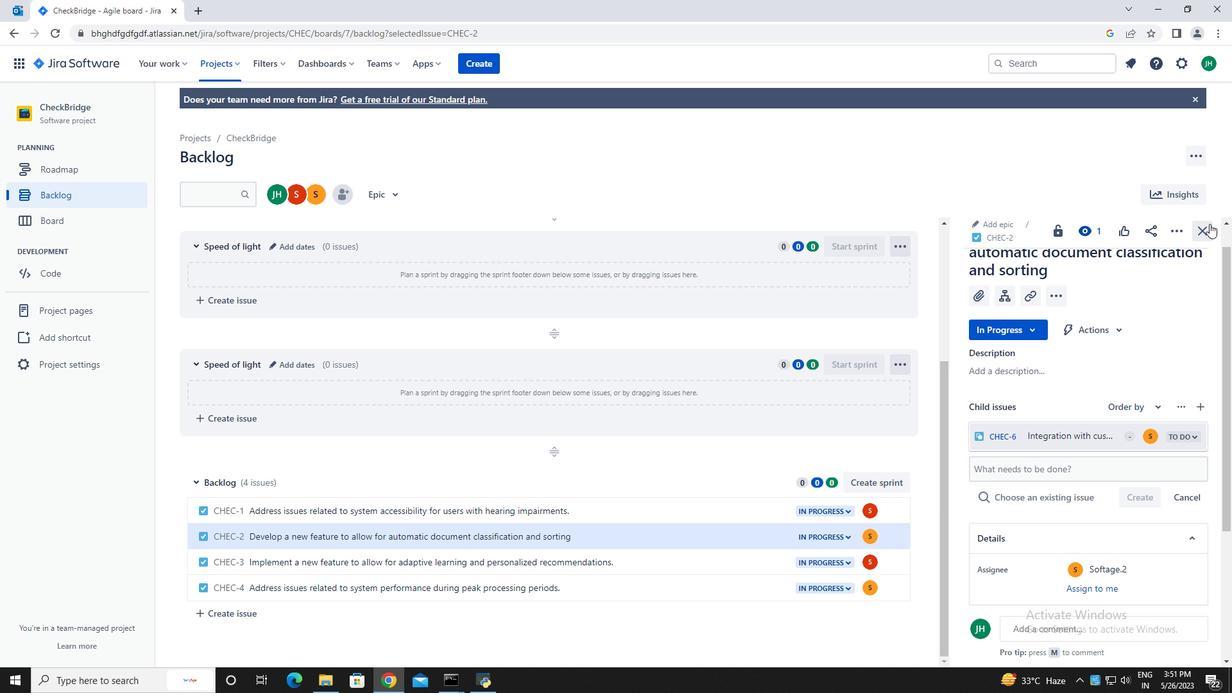 
Action: Mouse pressed left at (1208, 228)
Screenshot: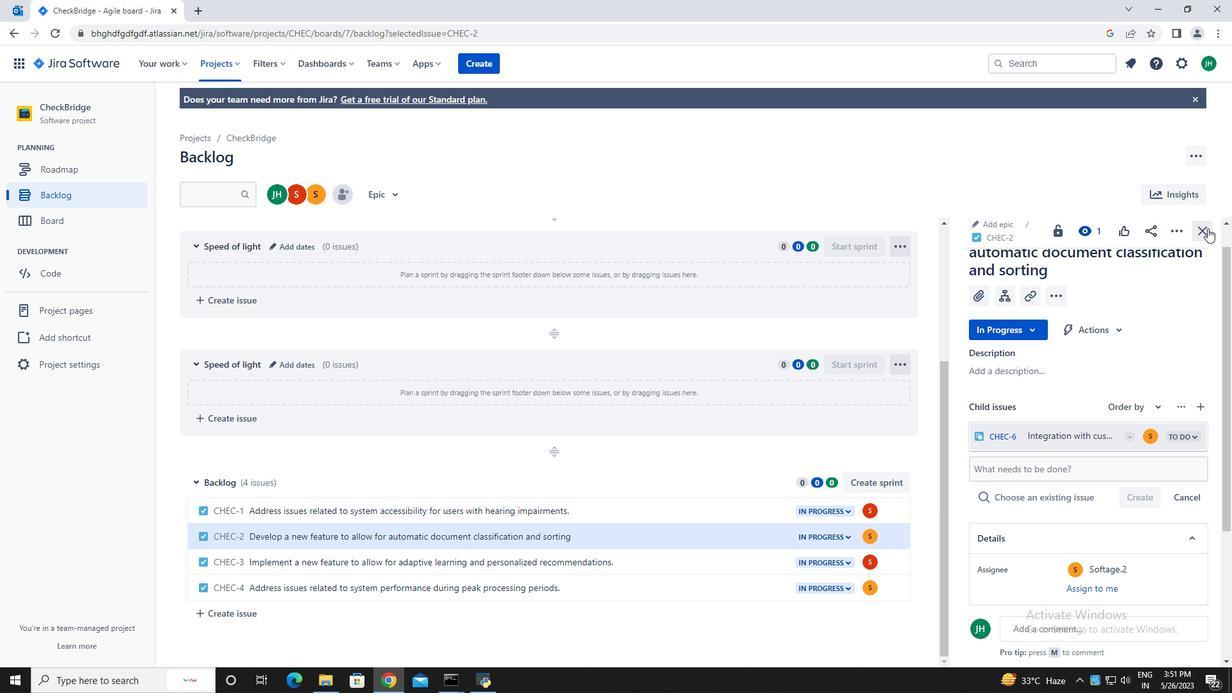 
Action: Mouse moved to (959, 276)
Screenshot: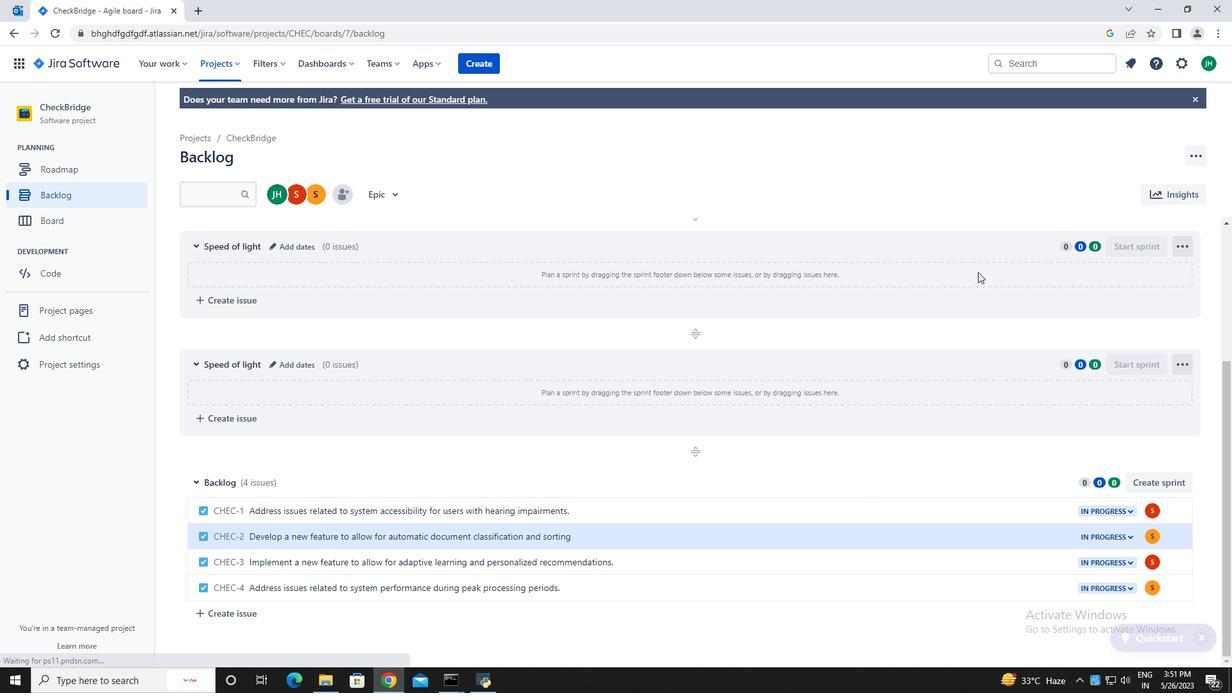 
